 Task: Add Sprouts Organic Baby Arugula to the cart.
Action: Mouse moved to (23, 92)
Screenshot: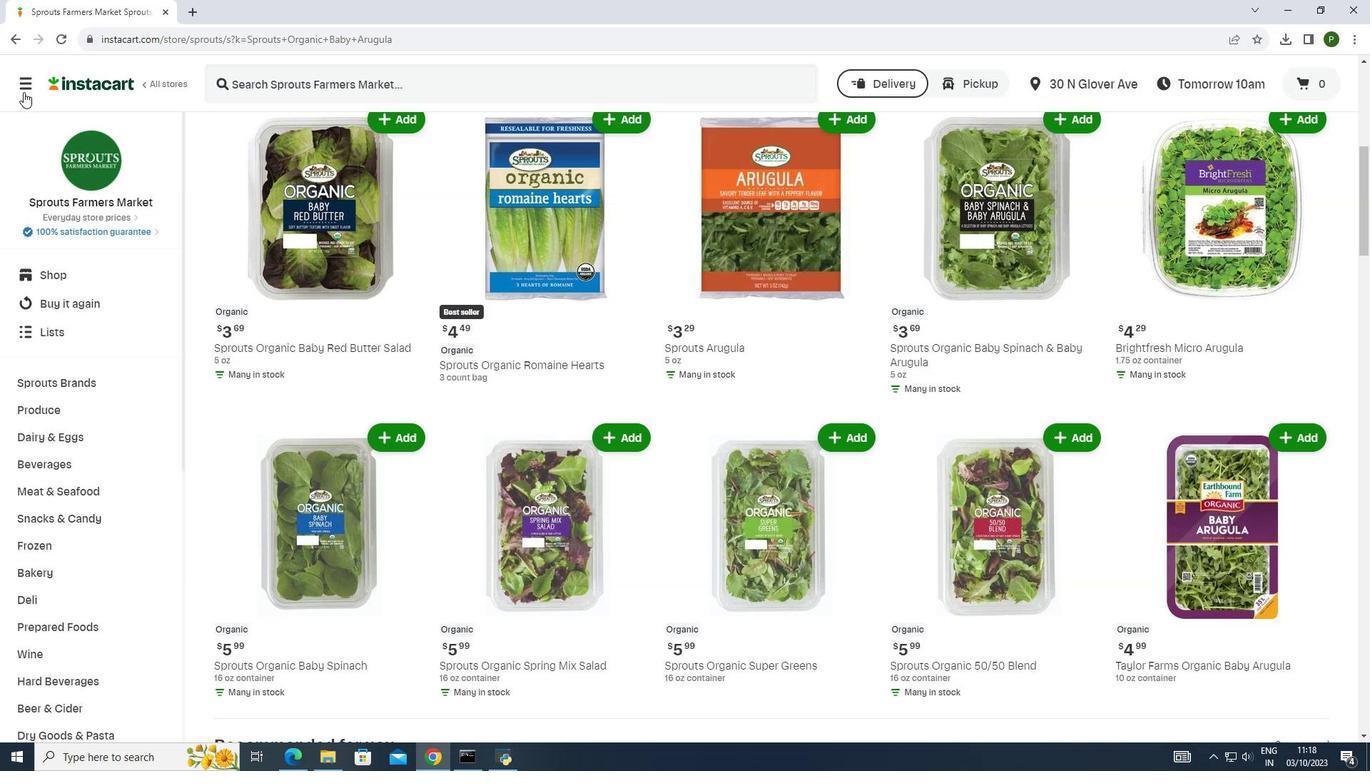 
Action: Mouse pressed left at (23, 92)
Screenshot: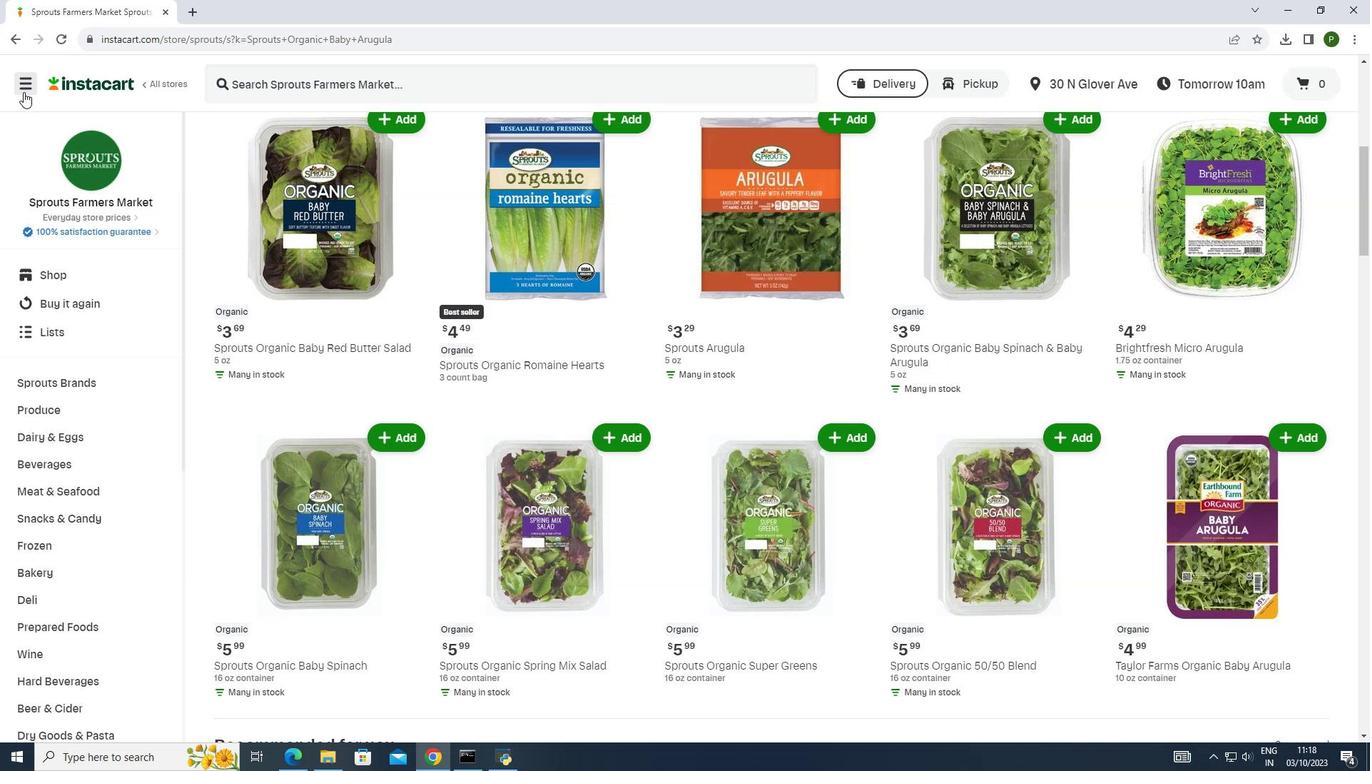 
Action: Mouse moved to (64, 377)
Screenshot: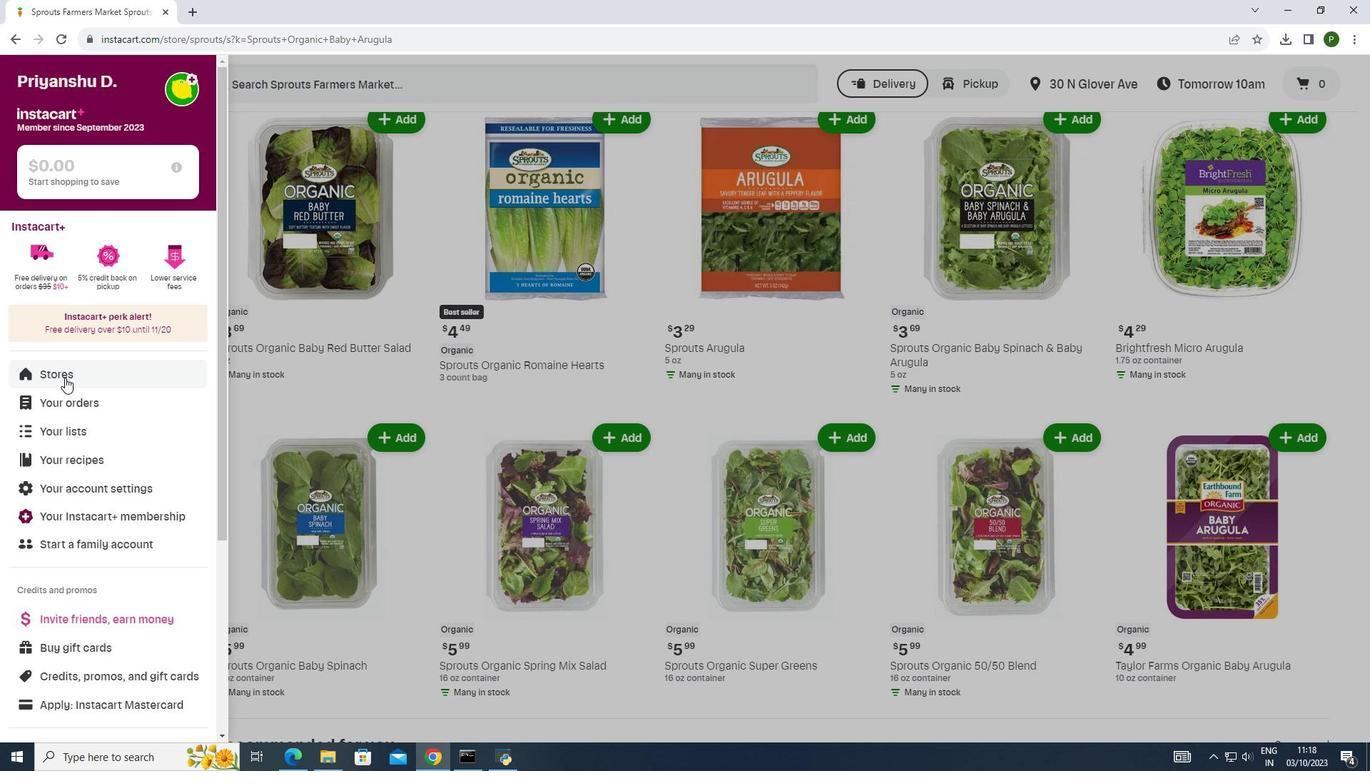 
Action: Mouse pressed left at (64, 377)
Screenshot: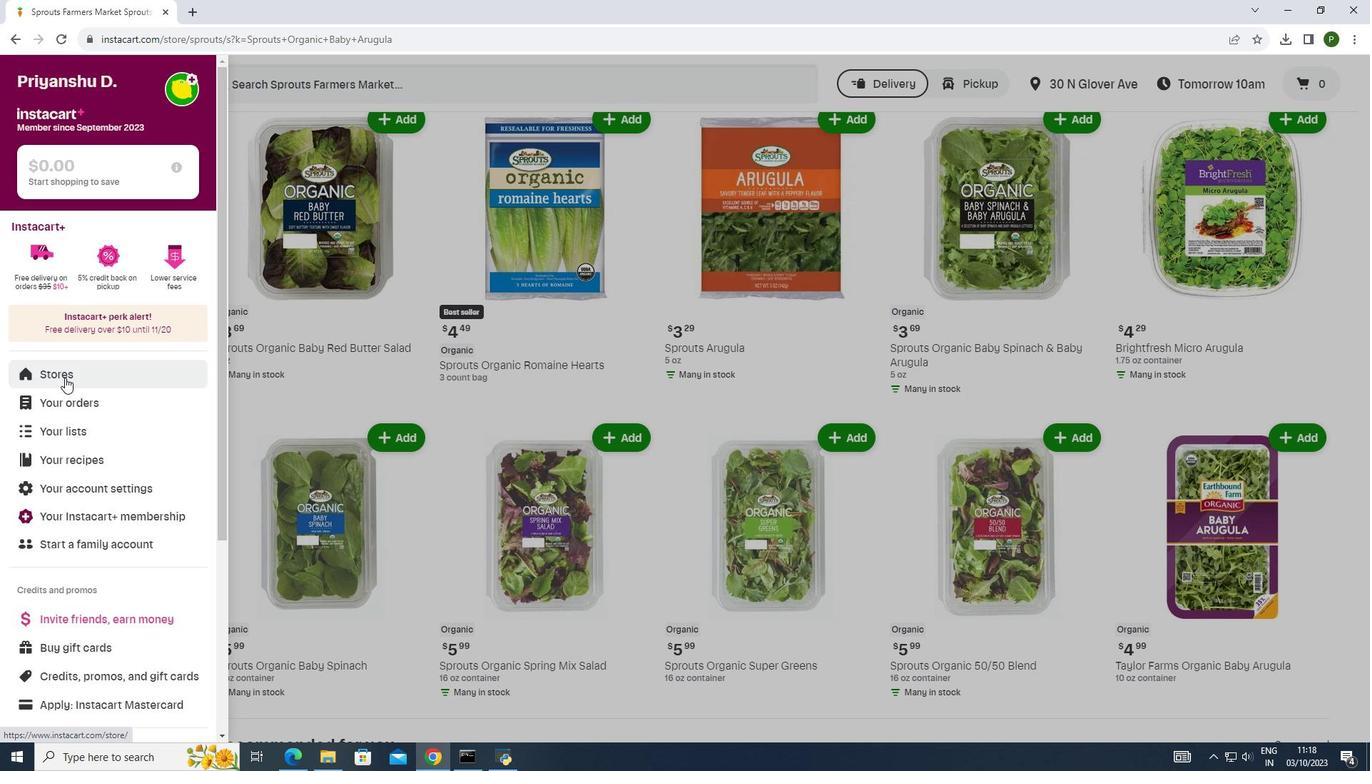 
Action: Mouse moved to (316, 147)
Screenshot: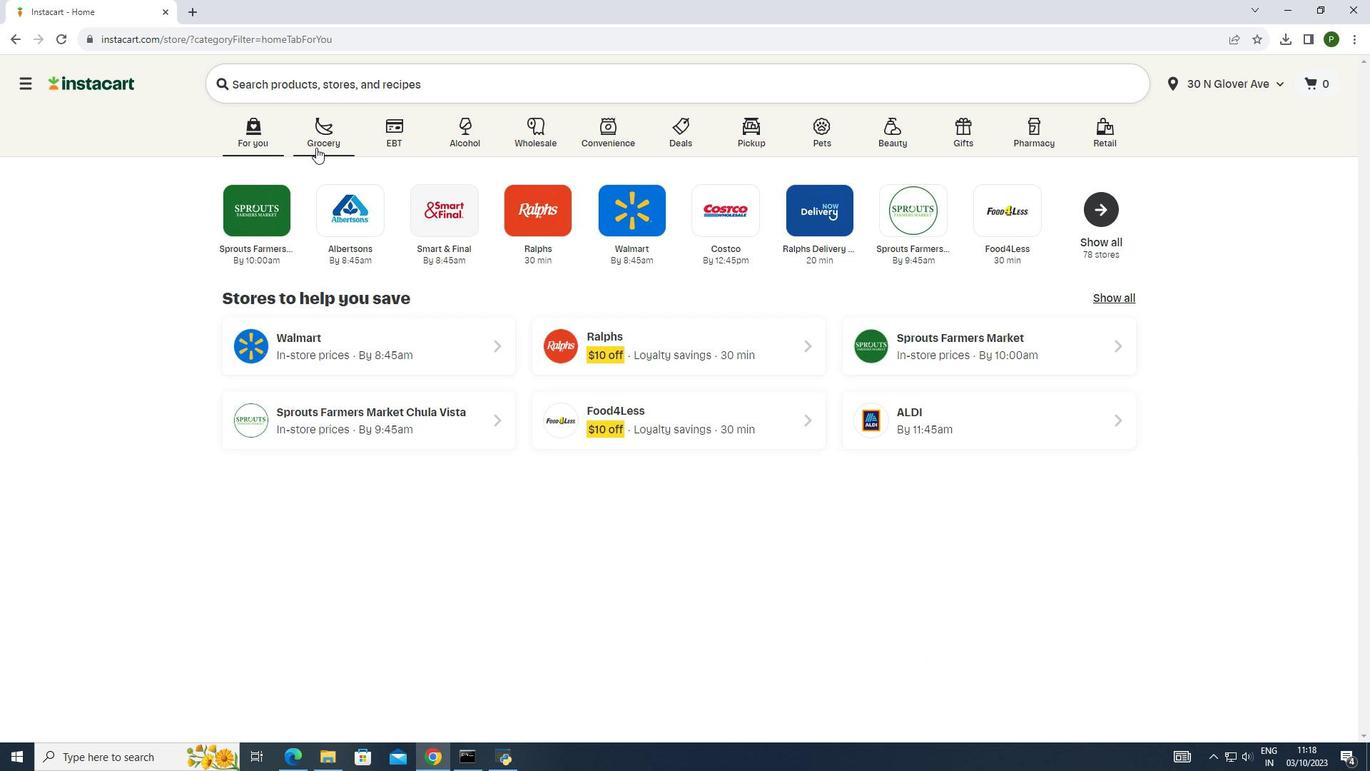 
Action: Mouse pressed left at (316, 147)
Screenshot: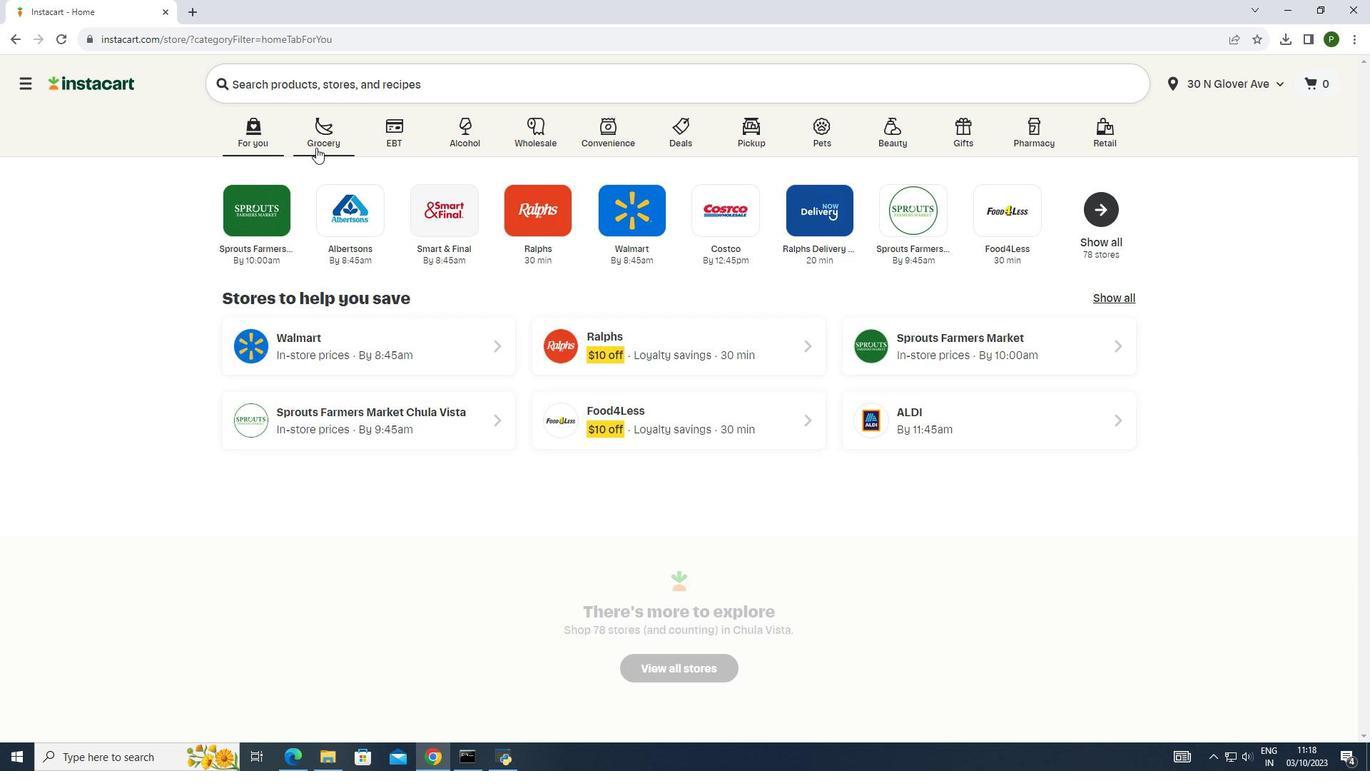 
Action: Mouse moved to (721, 225)
Screenshot: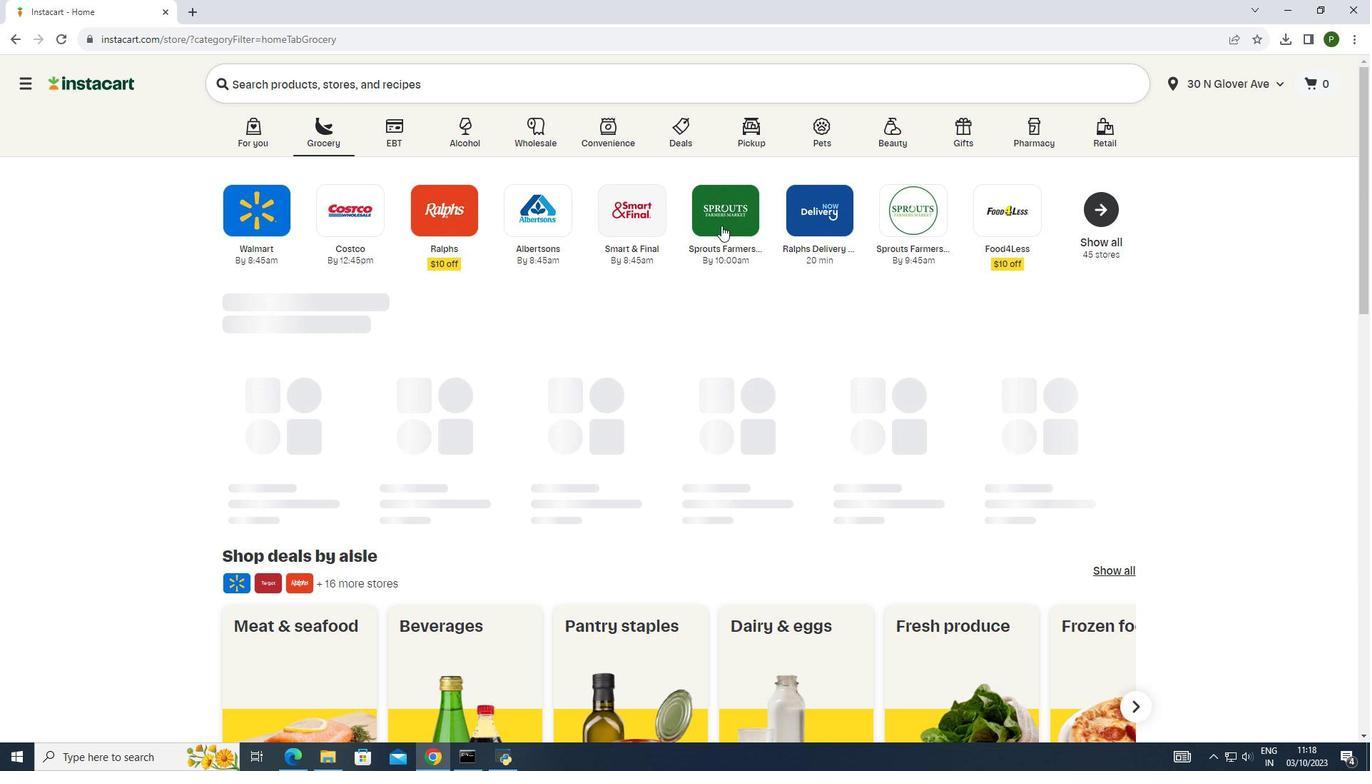 
Action: Mouse pressed left at (721, 225)
Screenshot: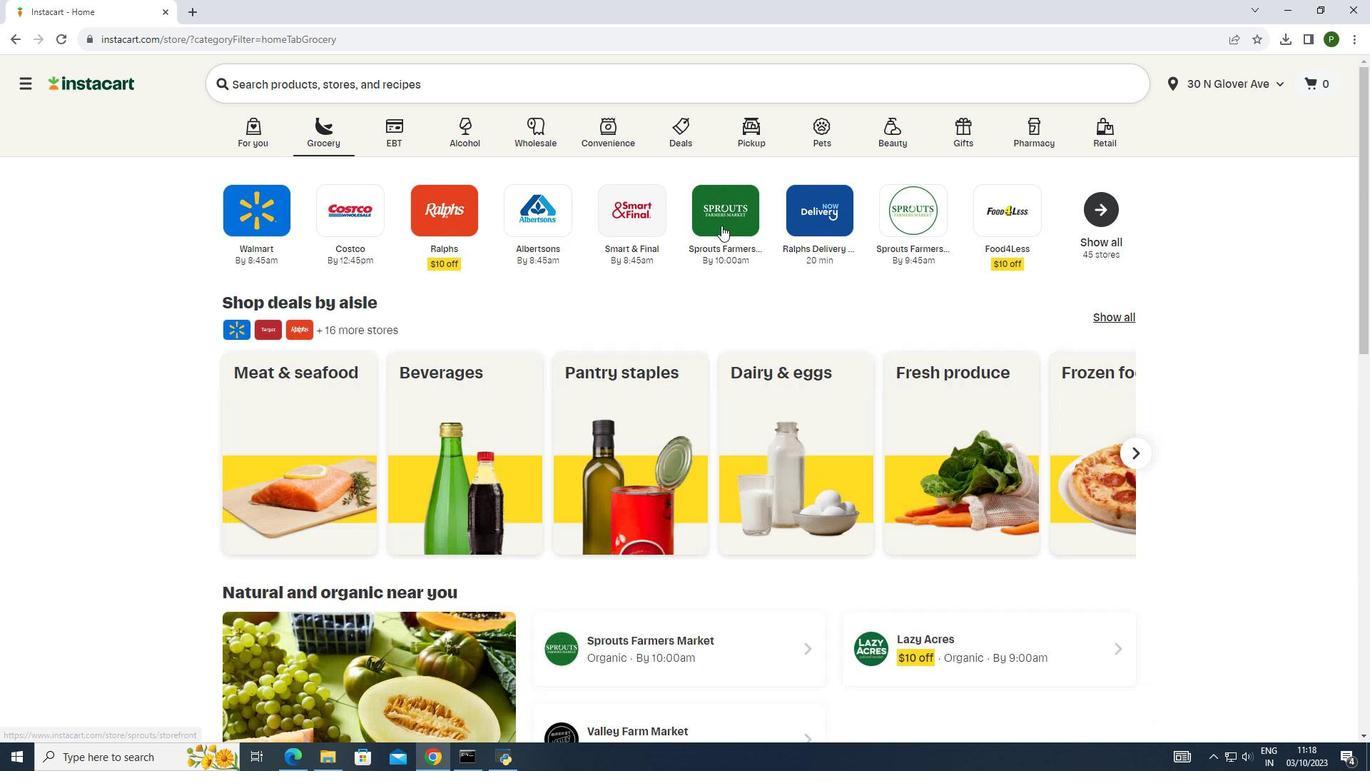 
Action: Mouse moved to (95, 377)
Screenshot: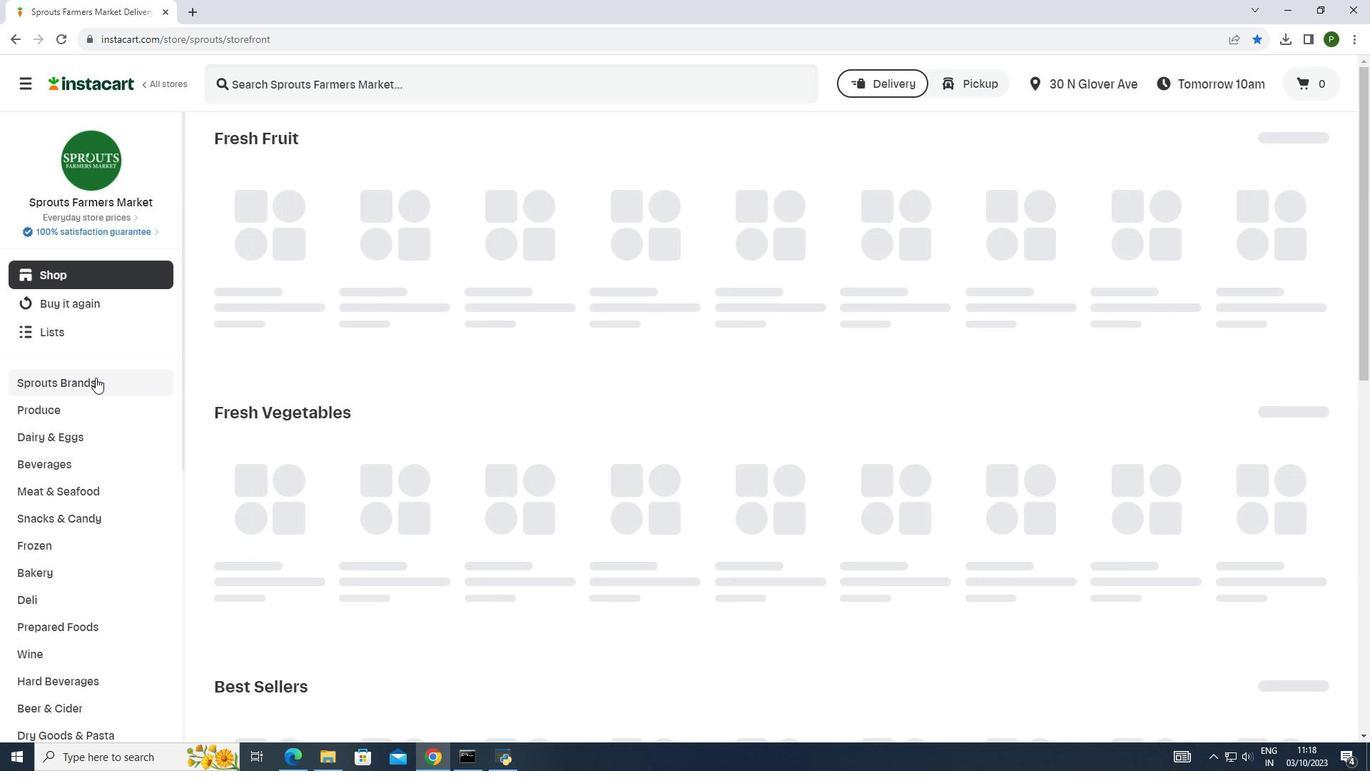 
Action: Mouse pressed left at (95, 377)
Screenshot: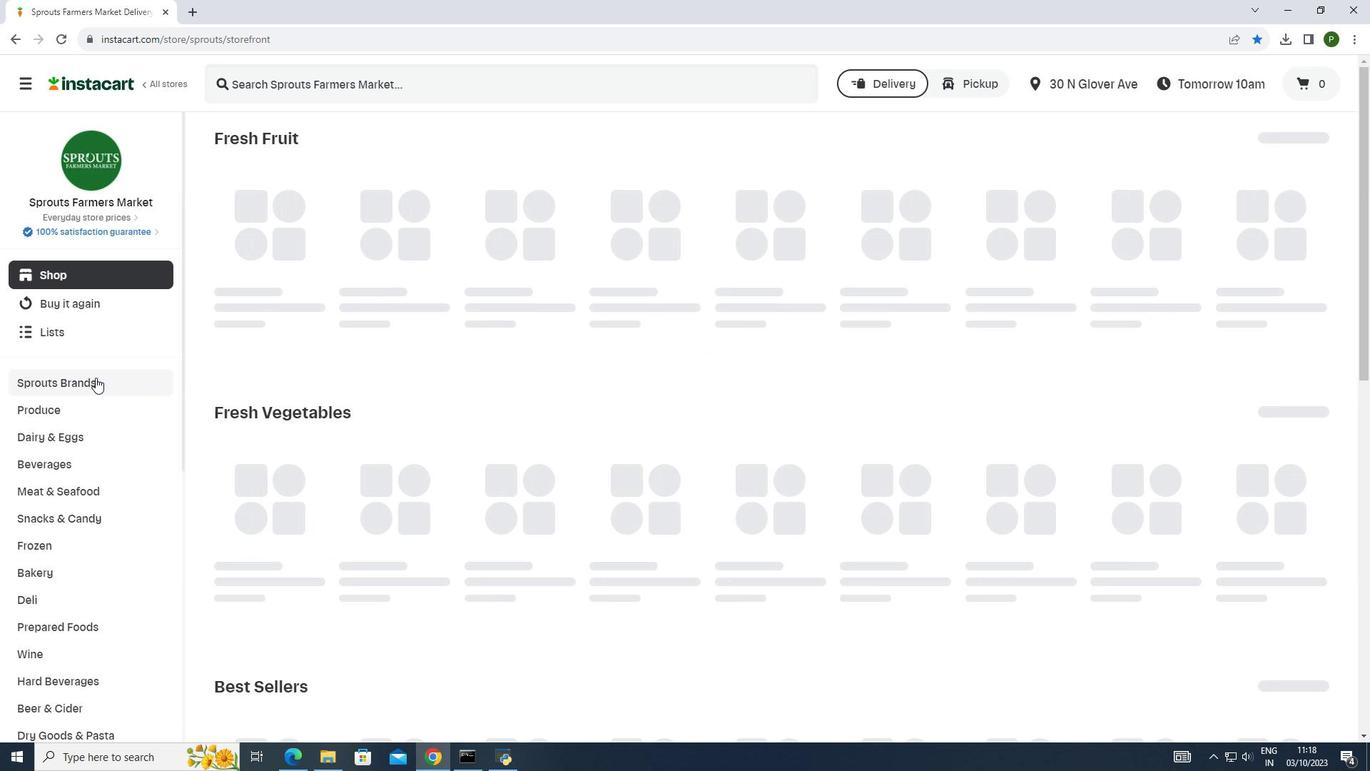 
Action: Mouse moved to (54, 454)
Screenshot: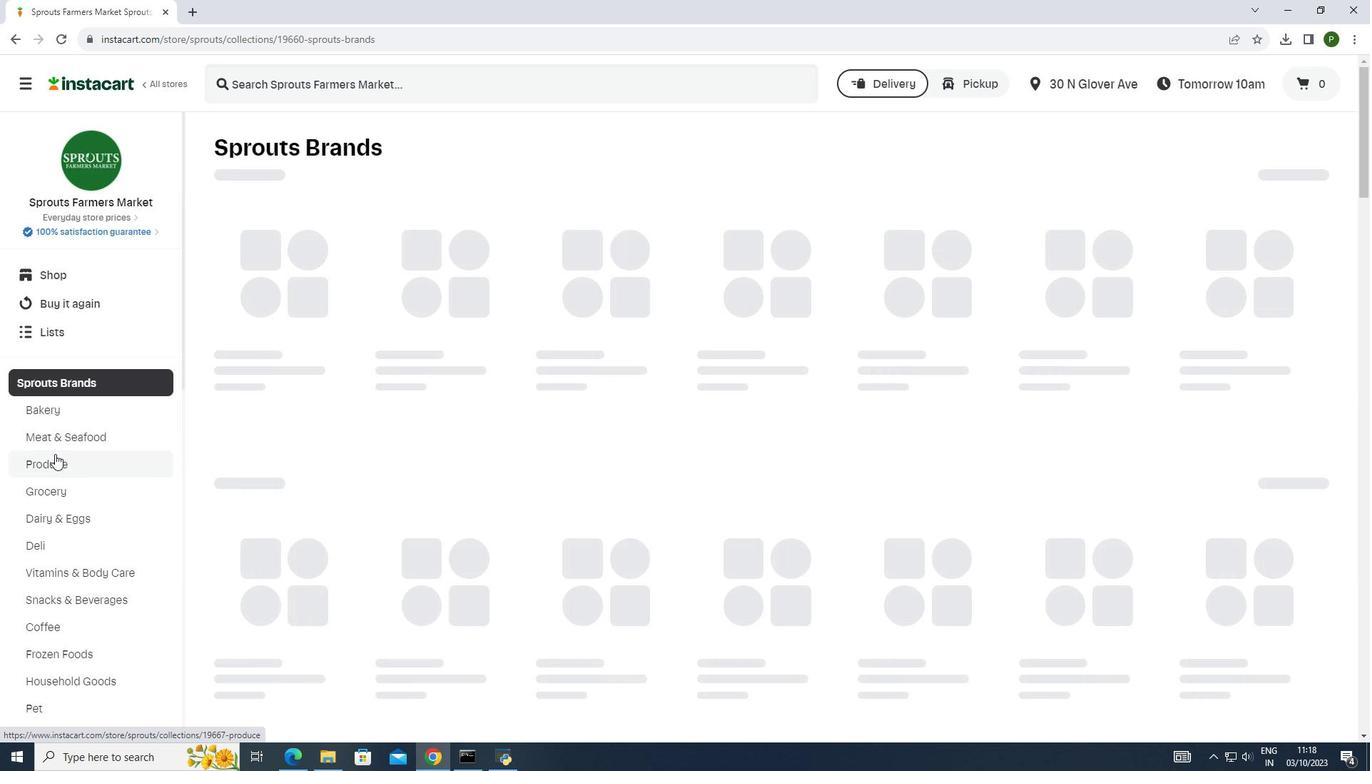 
Action: Mouse pressed left at (54, 454)
Screenshot: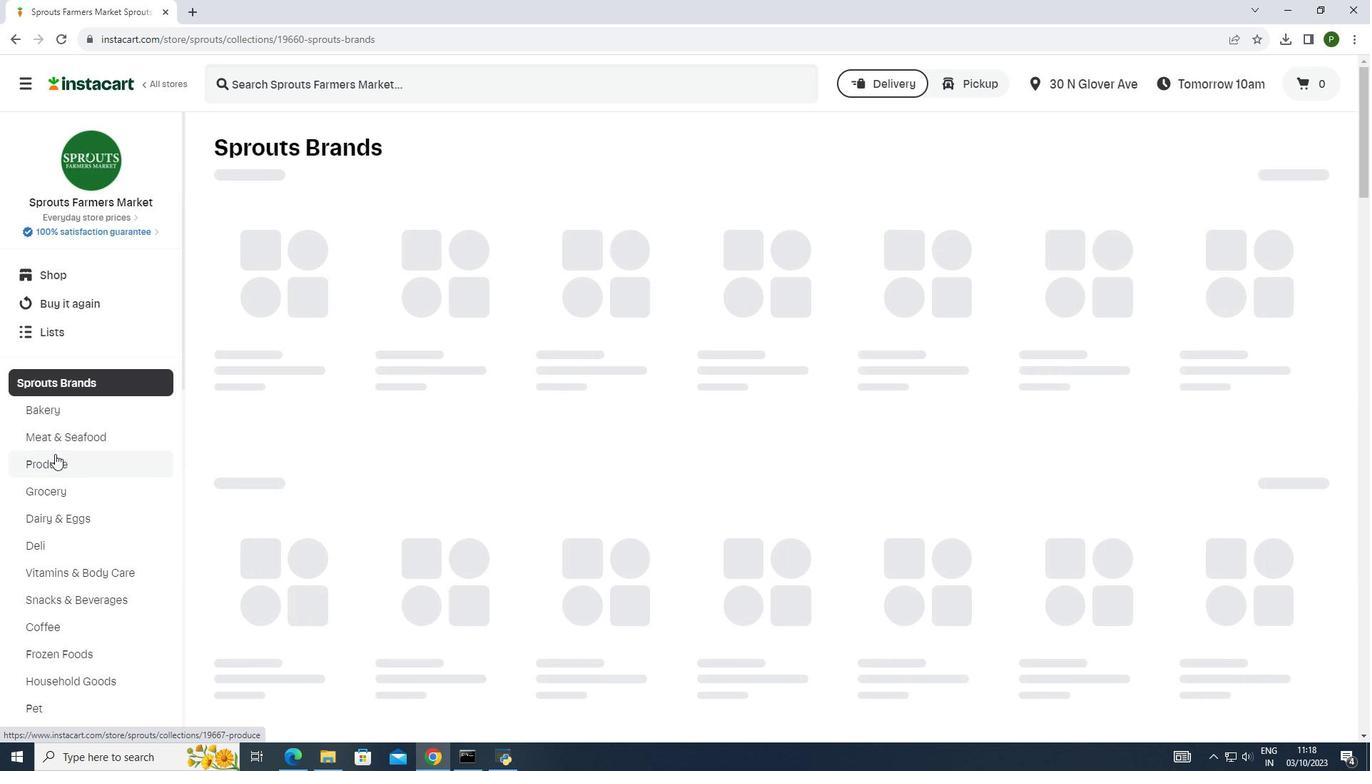 
Action: Mouse moved to (1309, 259)
Screenshot: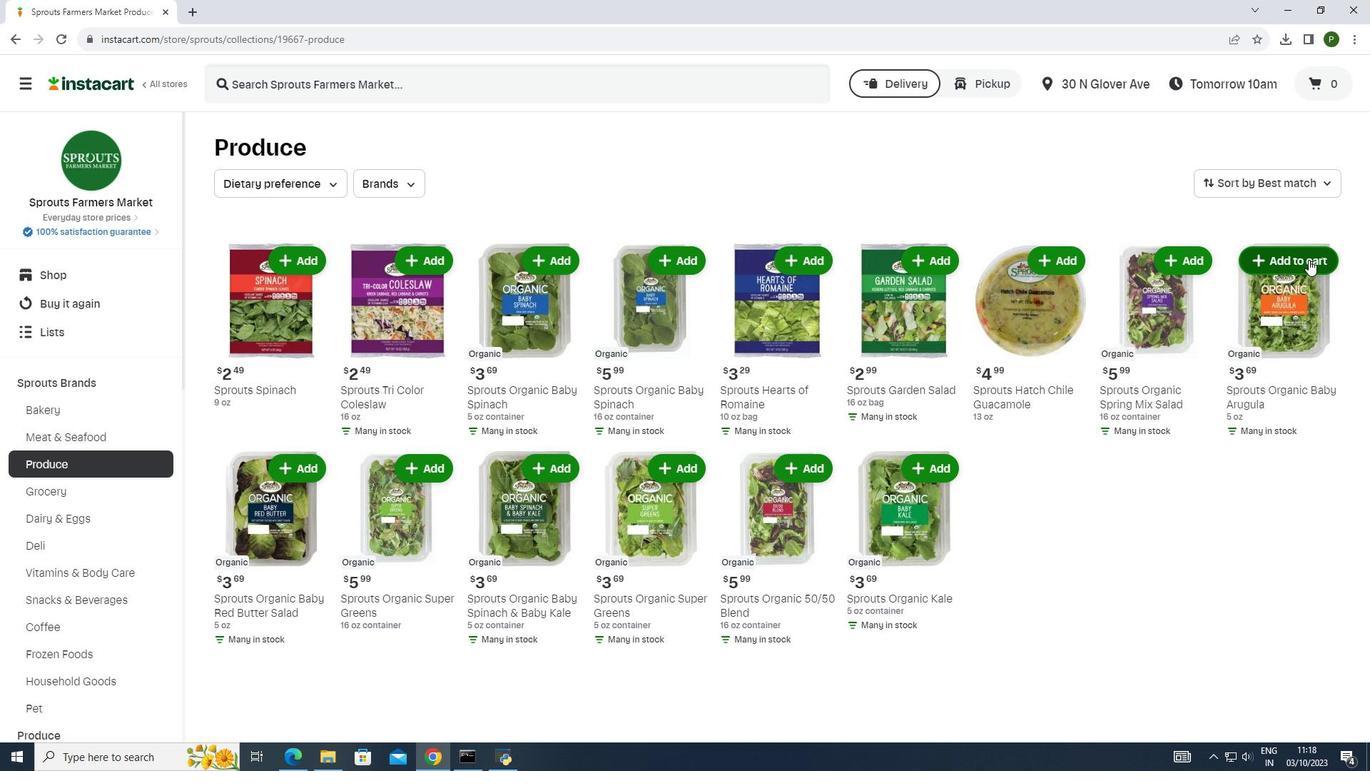 
Action: Mouse pressed left at (1309, 259)
Screenshot: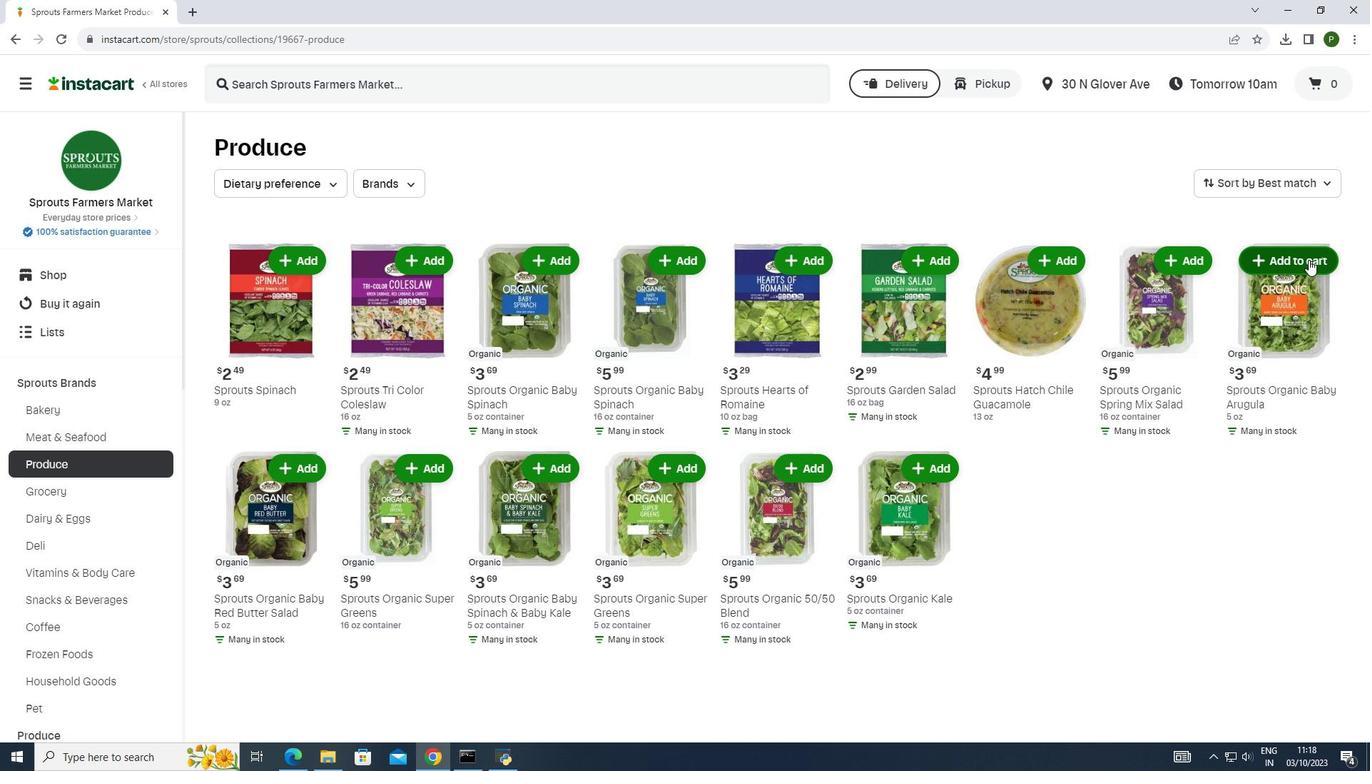 
Action: Mouse moved to (1308, 257)
Screenshot: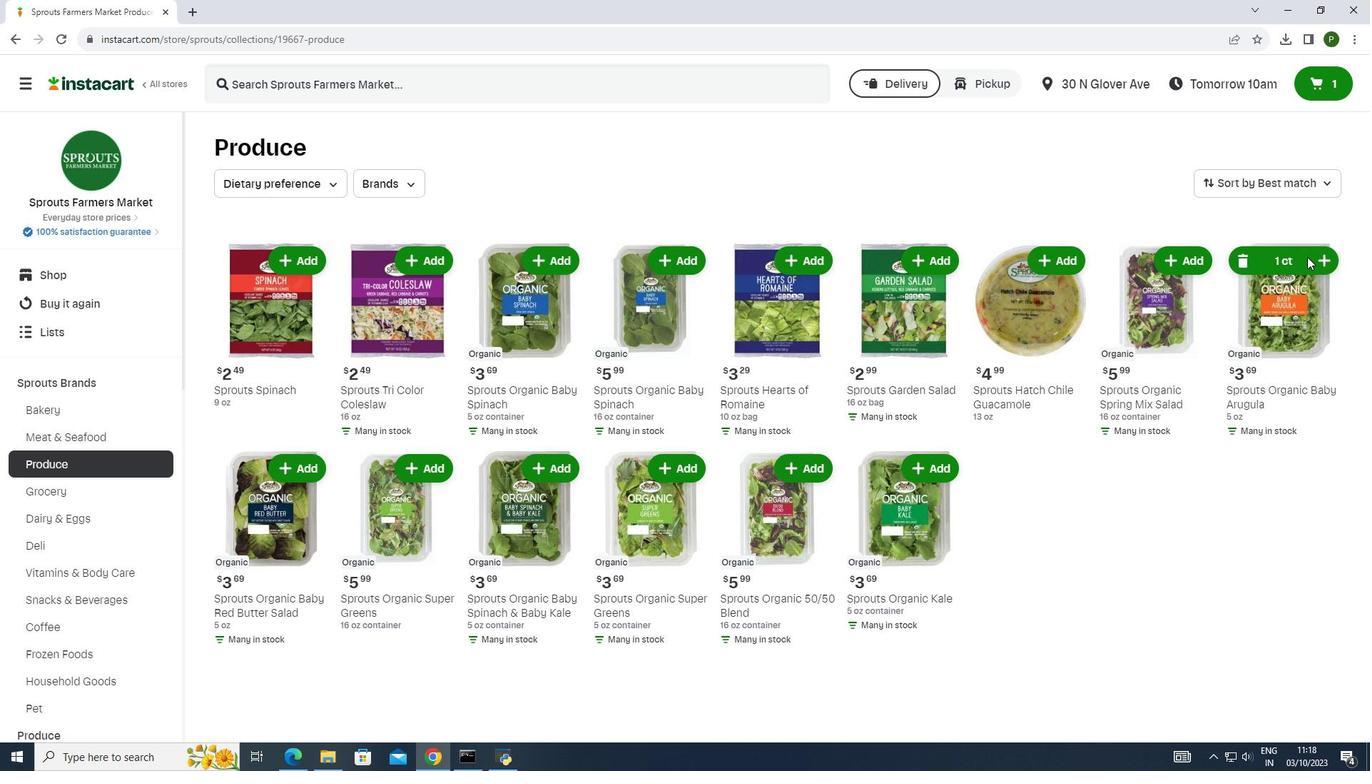 
